 Task: Add a gradient blue background to the video "Movie B.mp4" and Play
Action: Mouse moved to (201, 121)
Screenshot: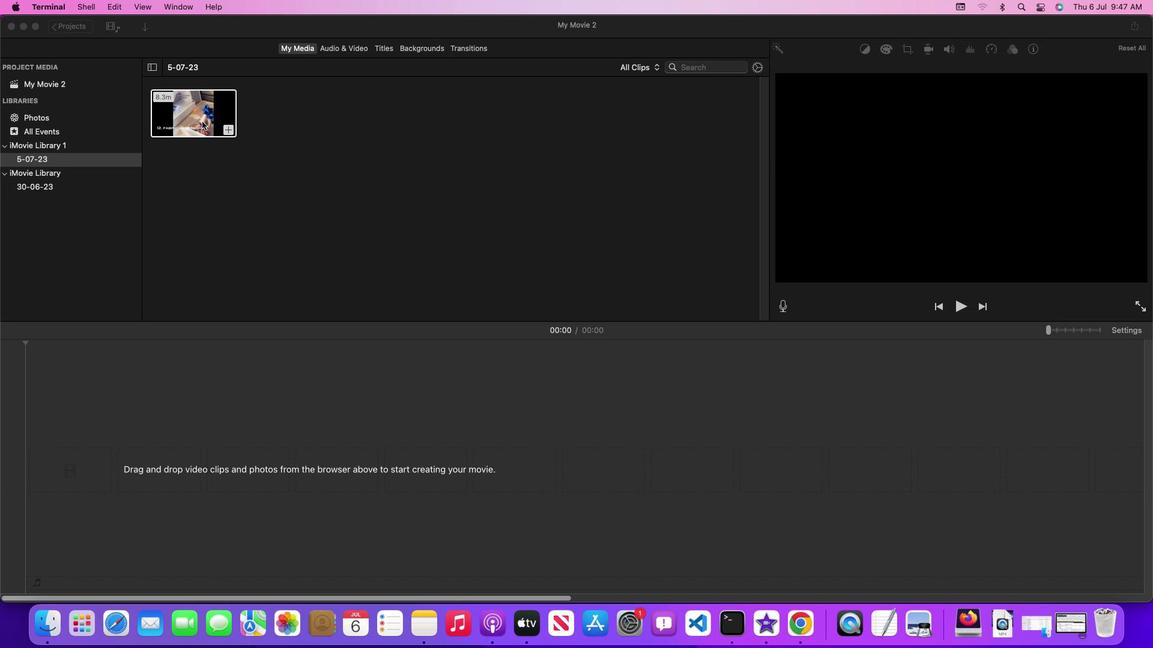 
Action: Mouse pressed left at (201, 121)
Screenshot: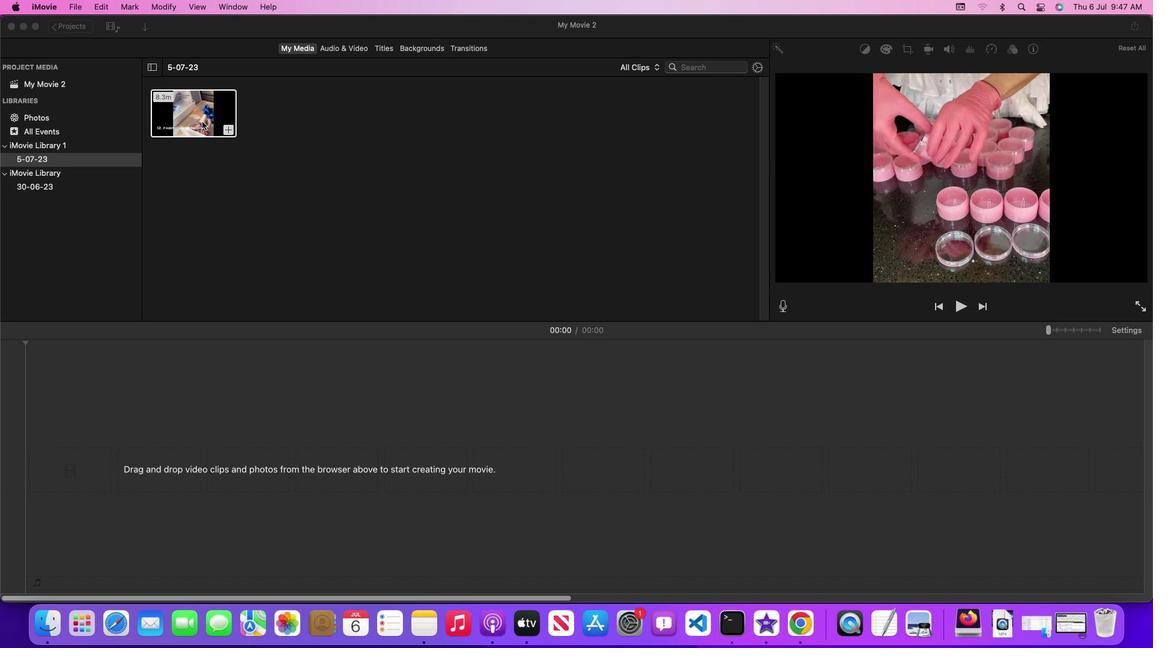 
Action: Mouse moved to (201, 121)
Screenshot: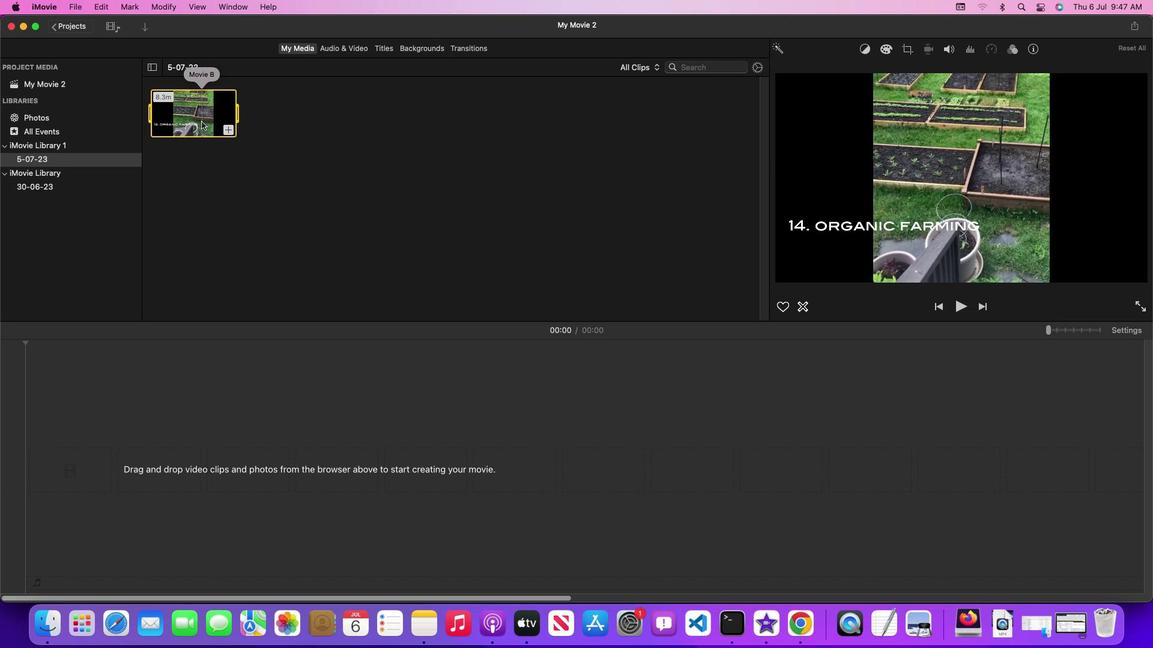 
Action: Mouse pressed left at (201, 121)
Screenshot: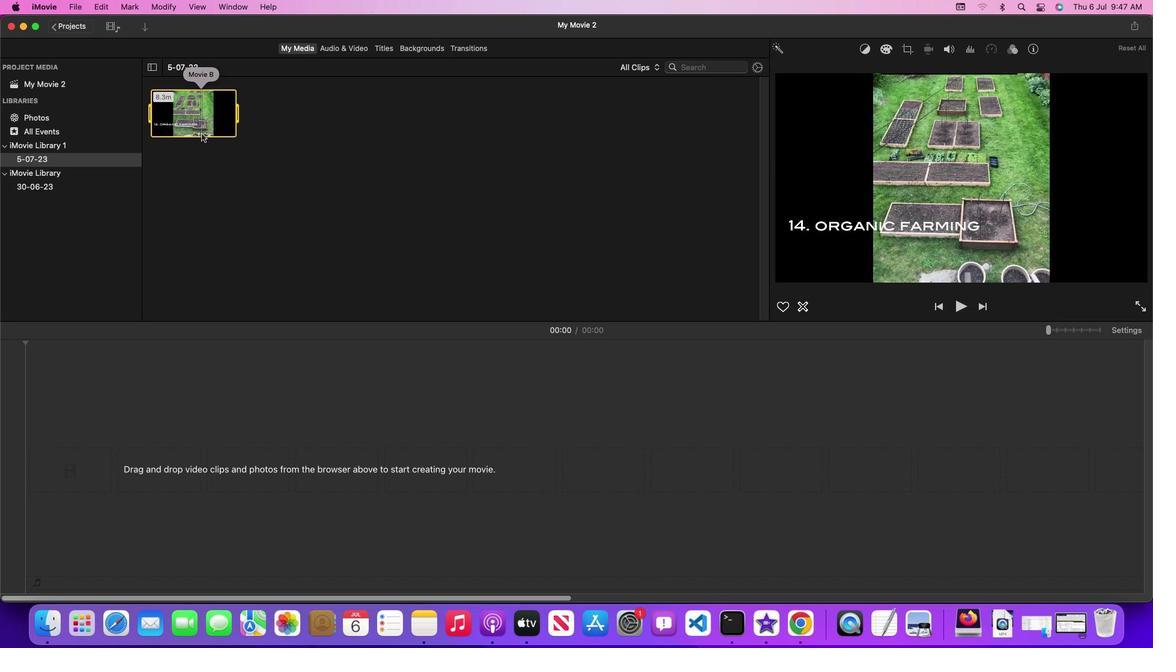 
Action: Mouse moved to (420, 48)
Screenshot: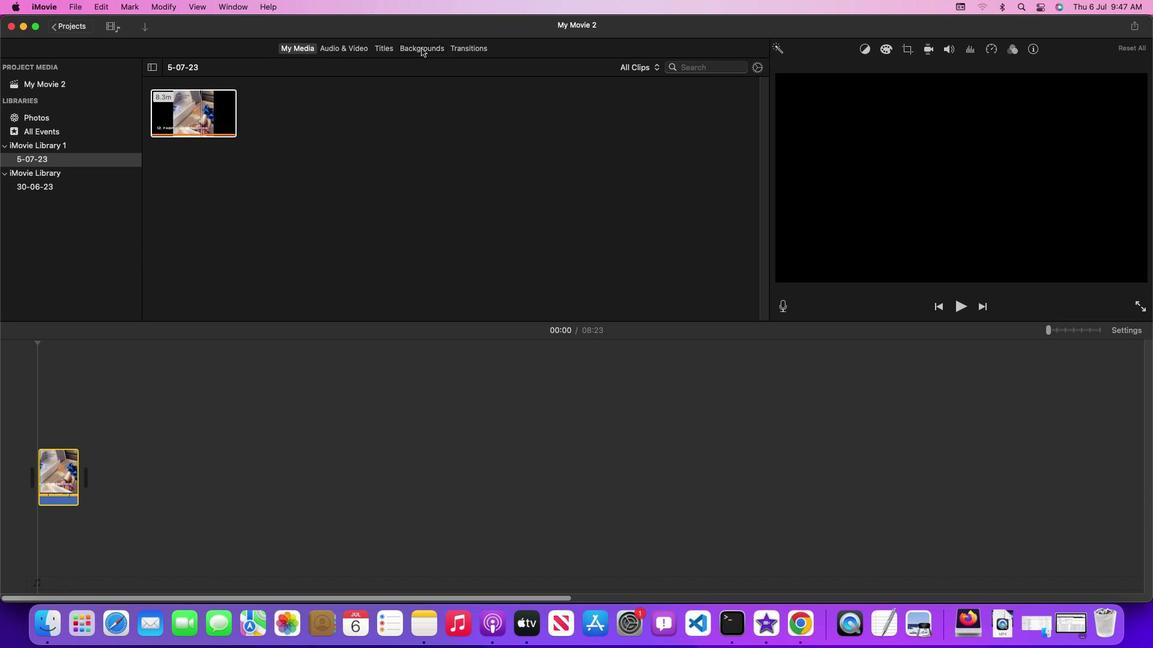 
Action: Mouse pressed left at (420, 48)
Screenshot: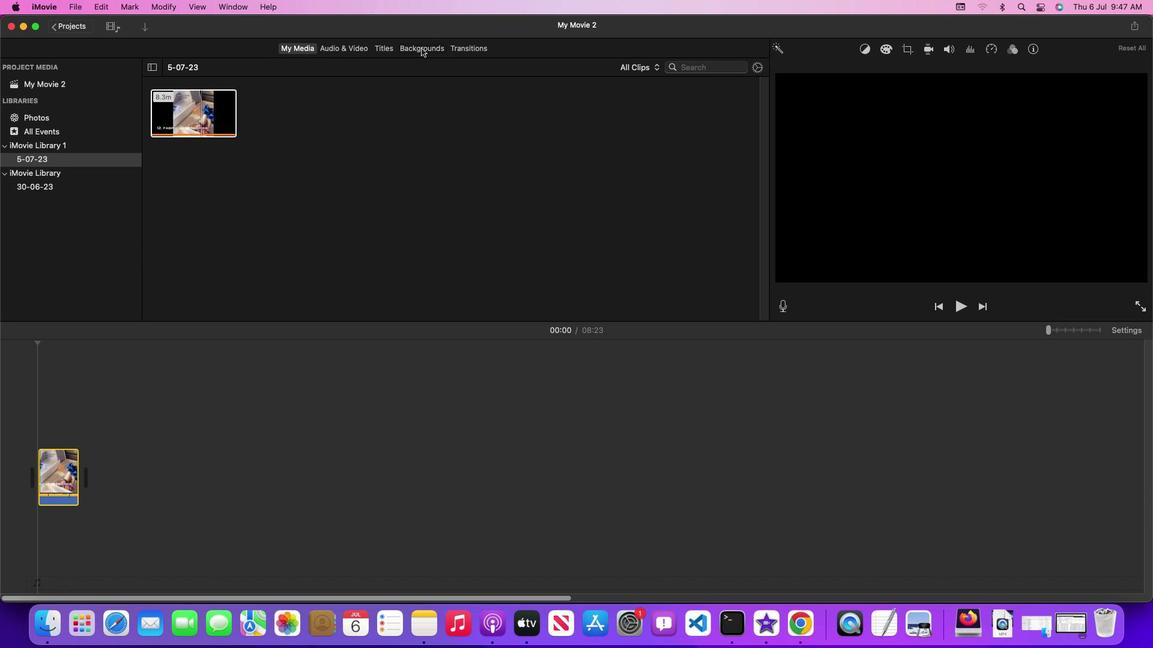
Action: Mouse moved to (36, 217)
Screenshot: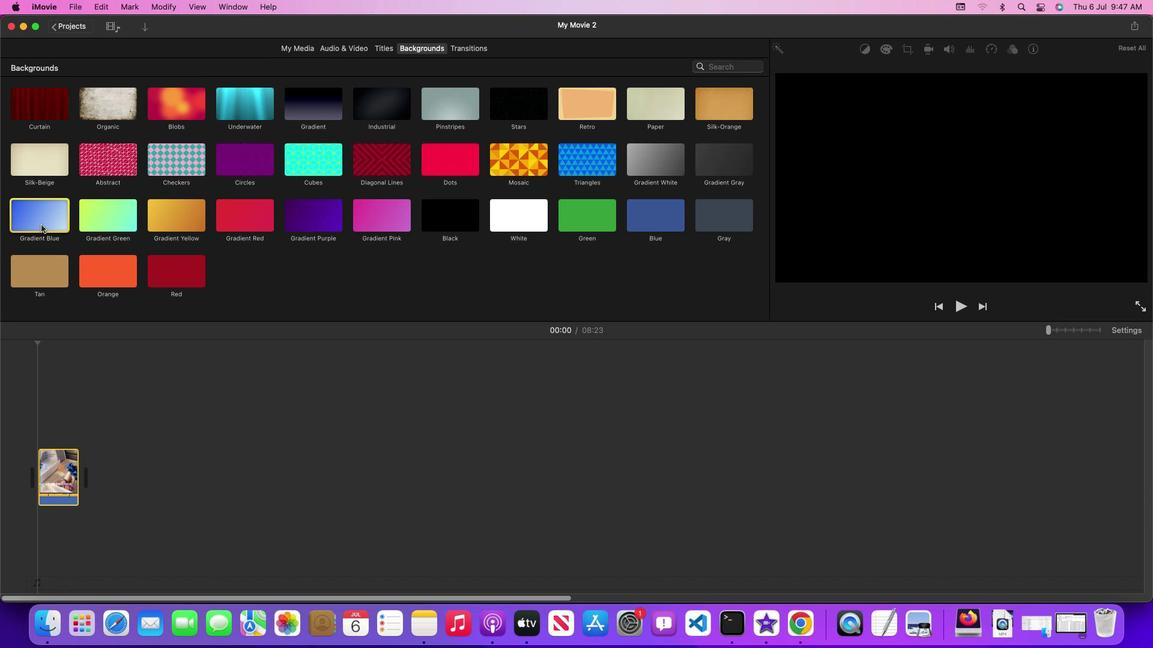 
Action: Mouse pressed left at (36, 217)
Screenshot: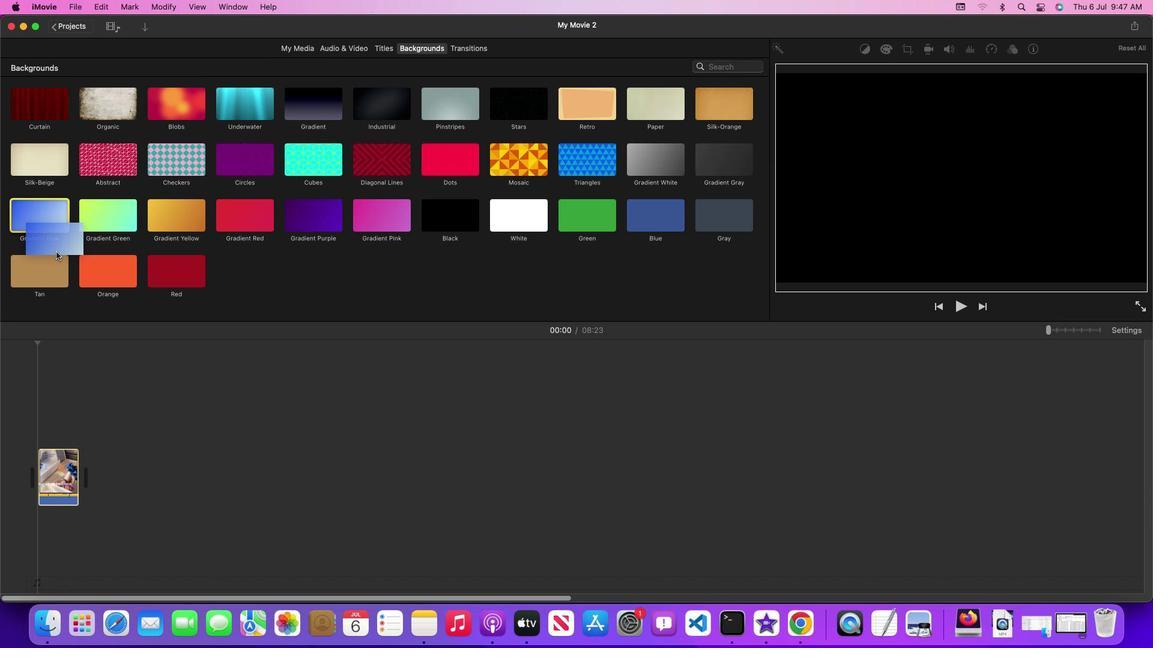 
Action: Mouse moved to (131, 473)
Screenshot: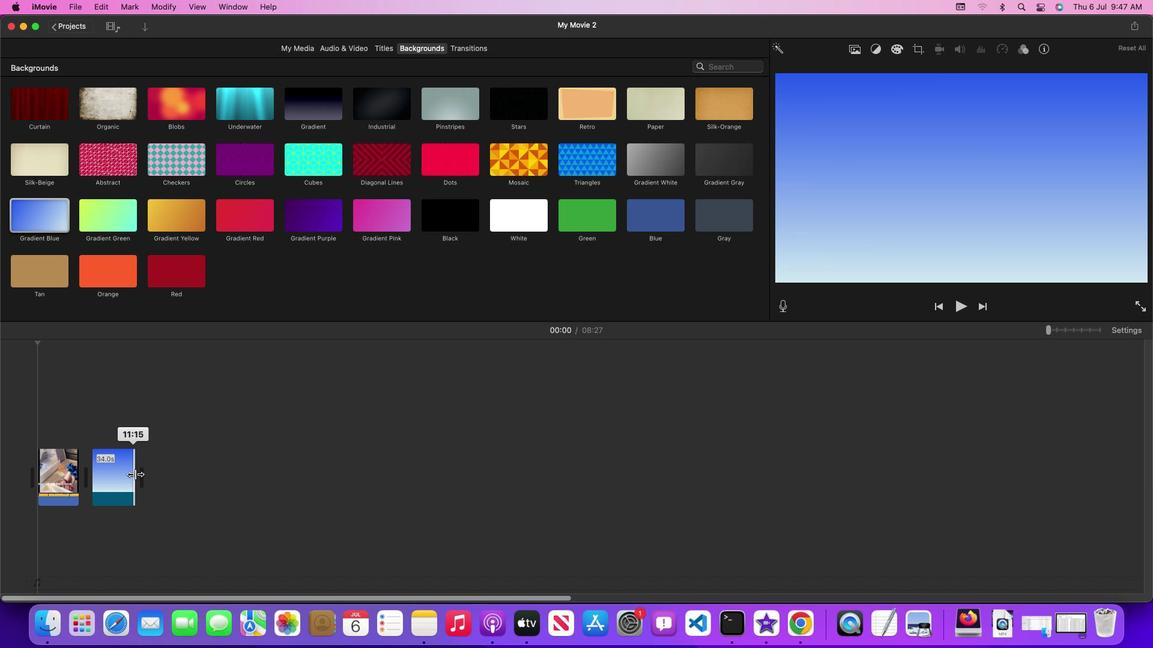 
Action: Mouse pressed left at (131, 473)
Screenshot: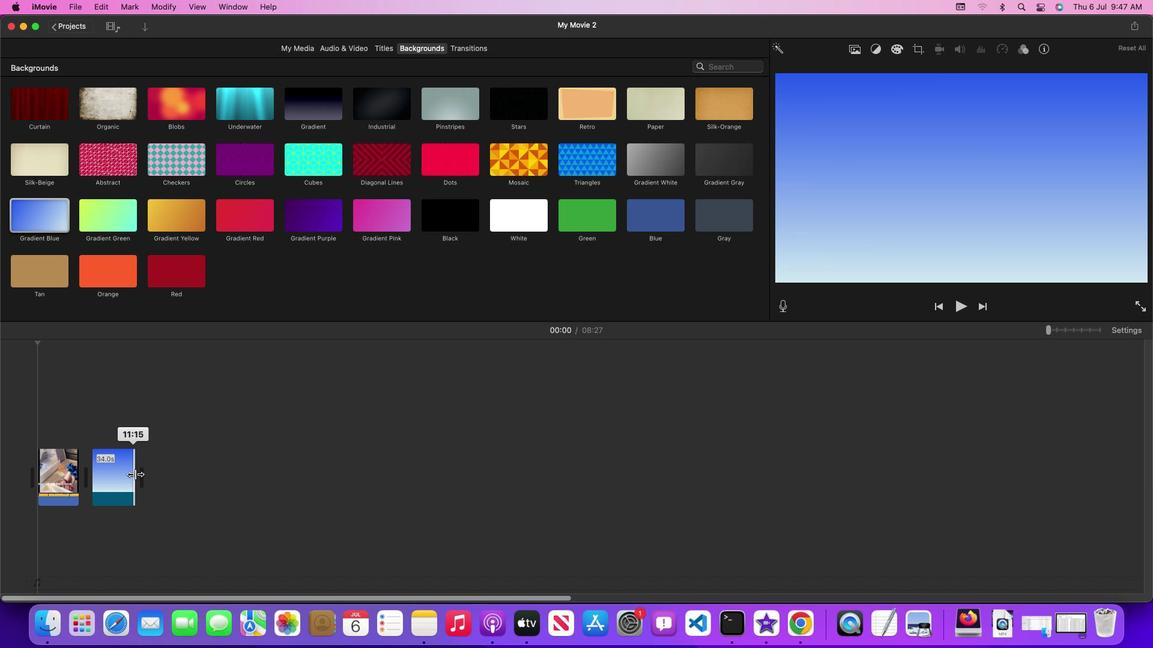 
Action: Mouse moved to (117, 473)
Screenshot: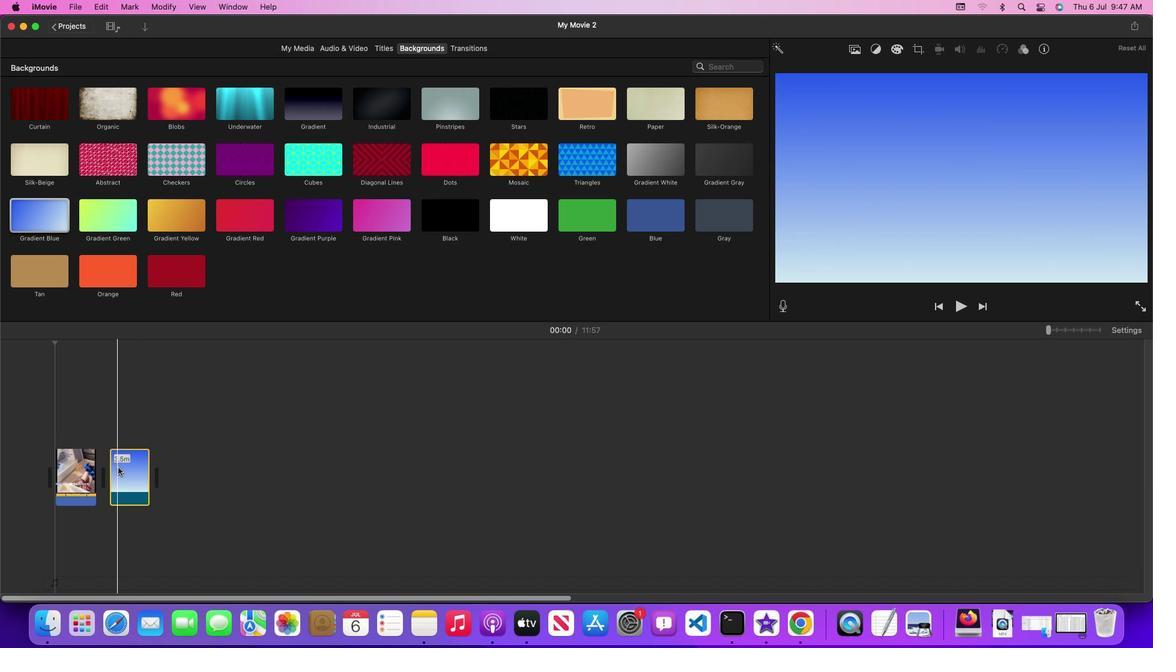 
Action: Mouse pressed left at (117, 473)
Screenshot: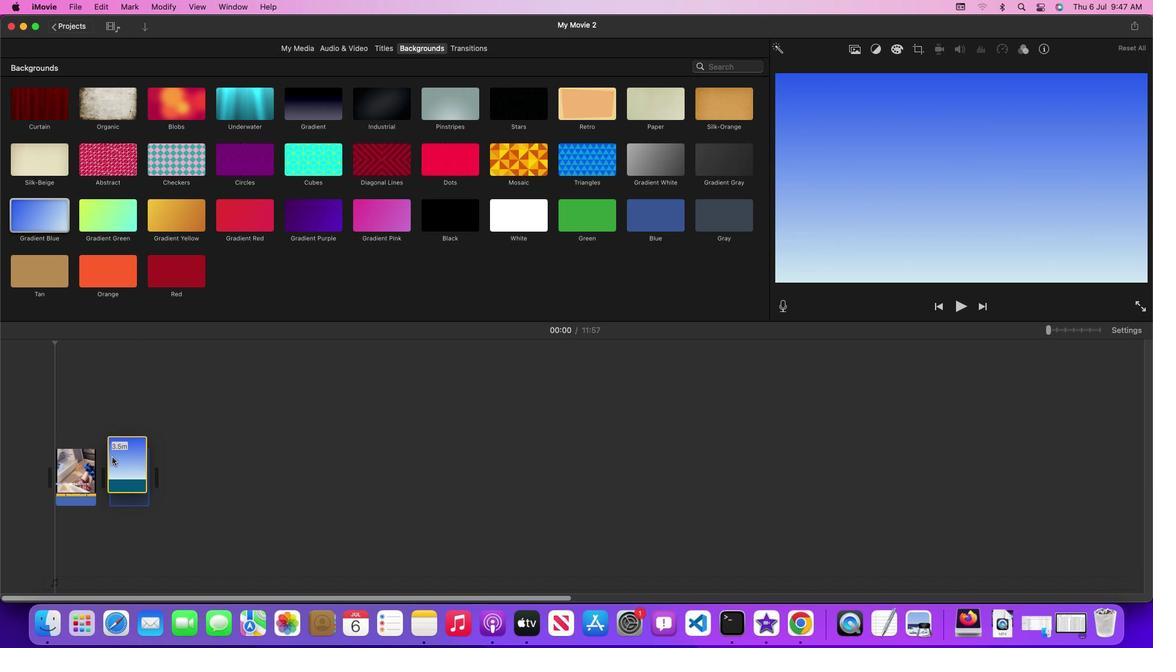 
Action: Mouse moved to (81, 424)
Screenshot: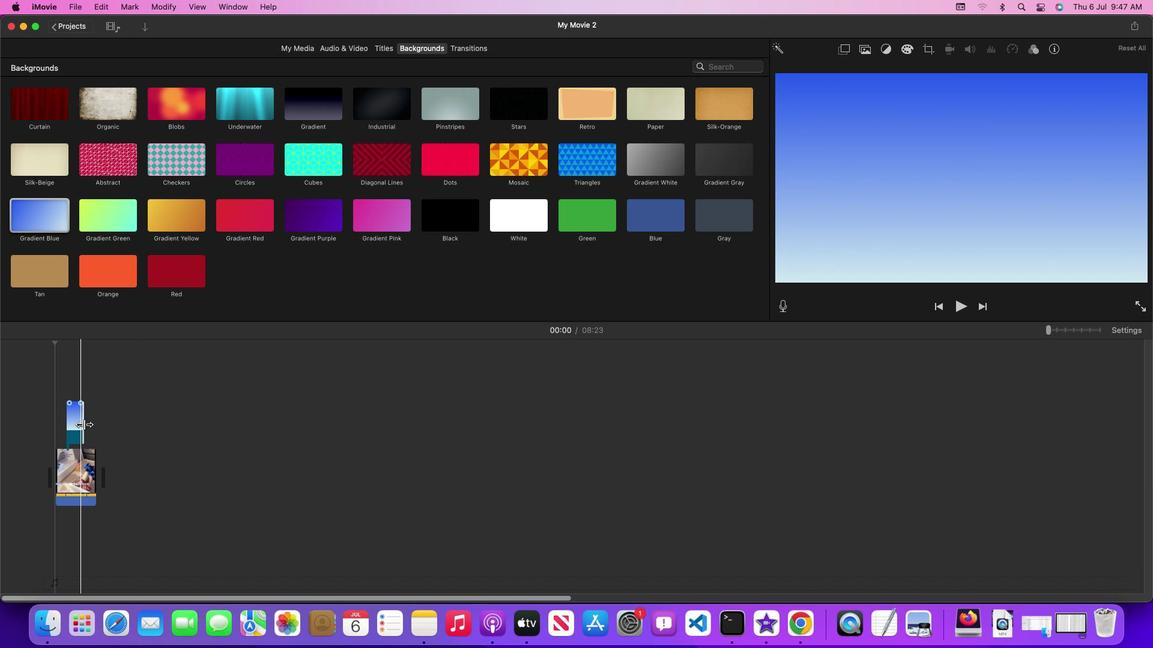 
Action: Mouse pressed left at (81, 424)
Screenshot: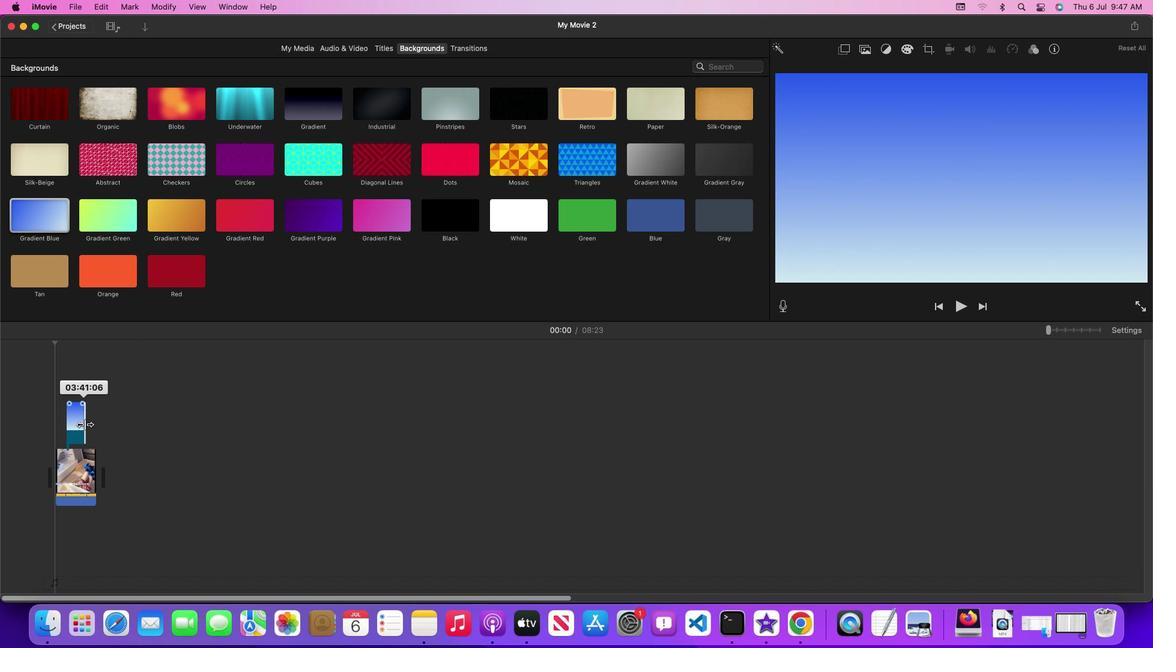 
Action: Mouse moved to (67, 420)
Screenshot: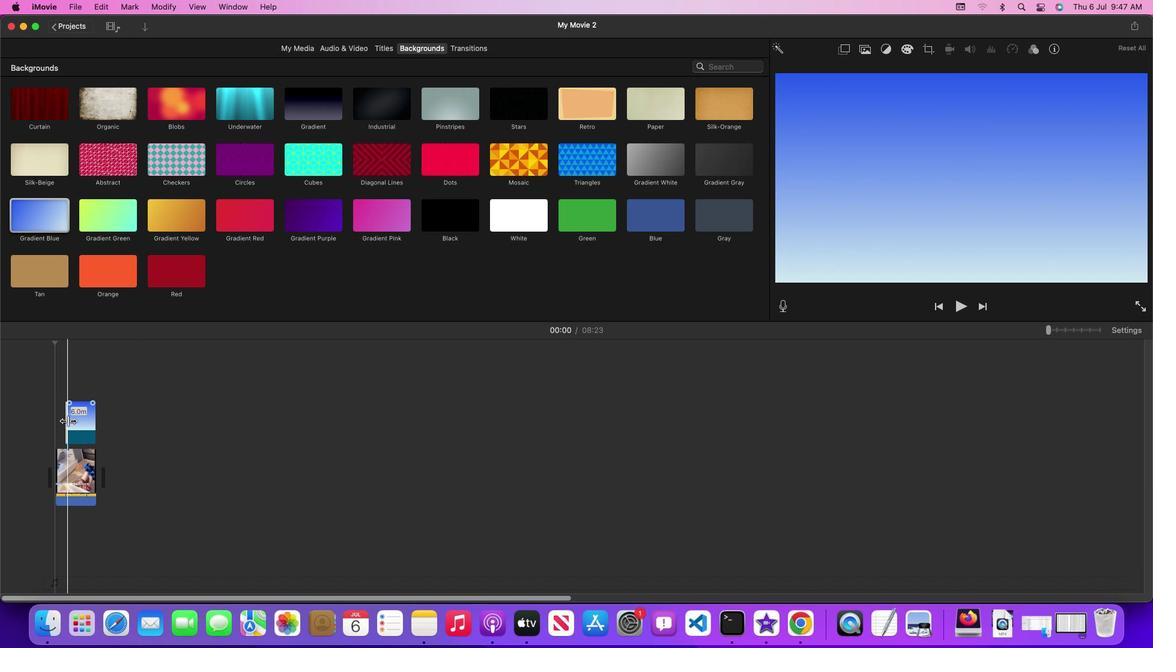 
Action: Mouse pressed left at (67, 420)
Screenshot: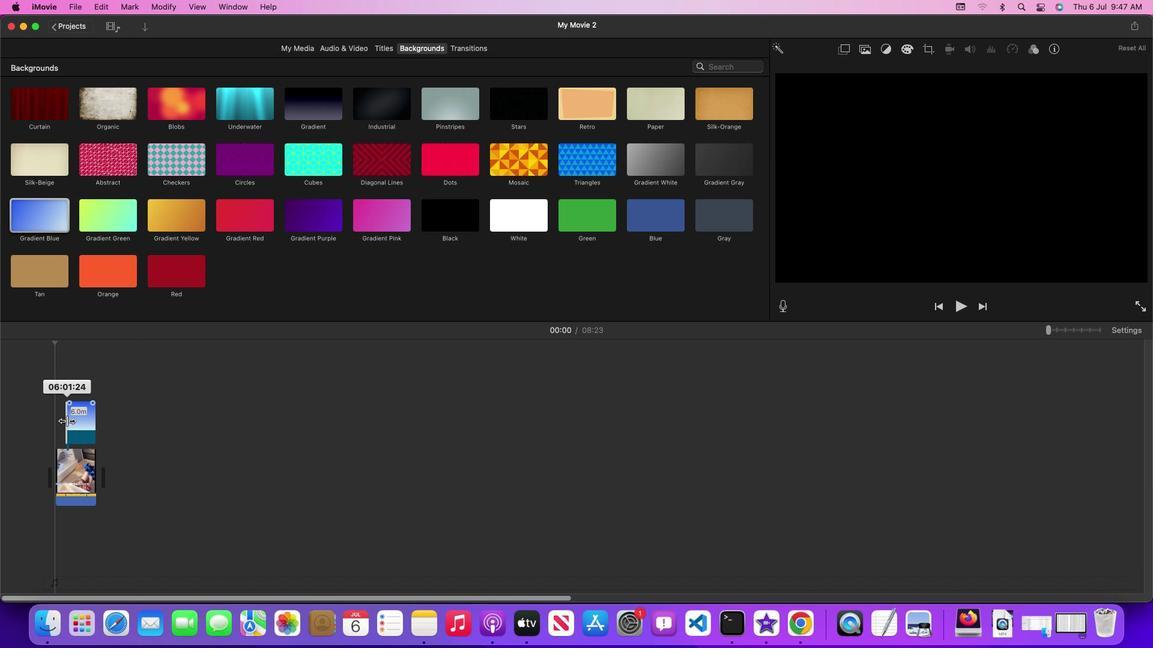 
Action: Mouse moved to (82, 463)
Screenshot: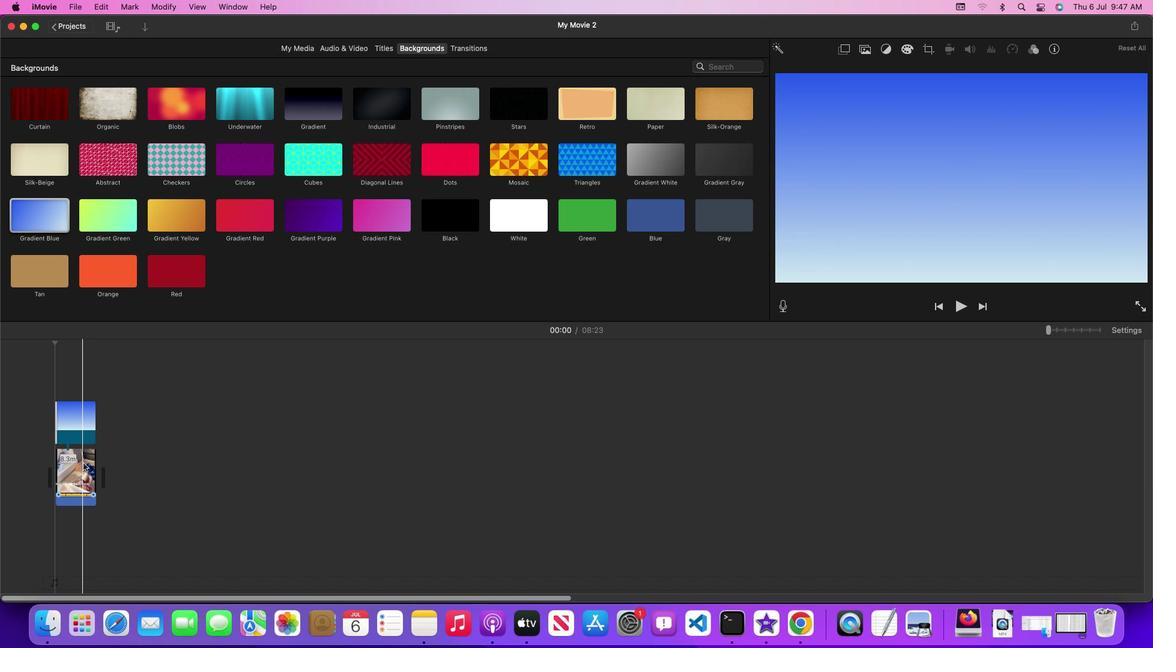 
Action: Mouse pressed left at (82, 463)
Screenshot: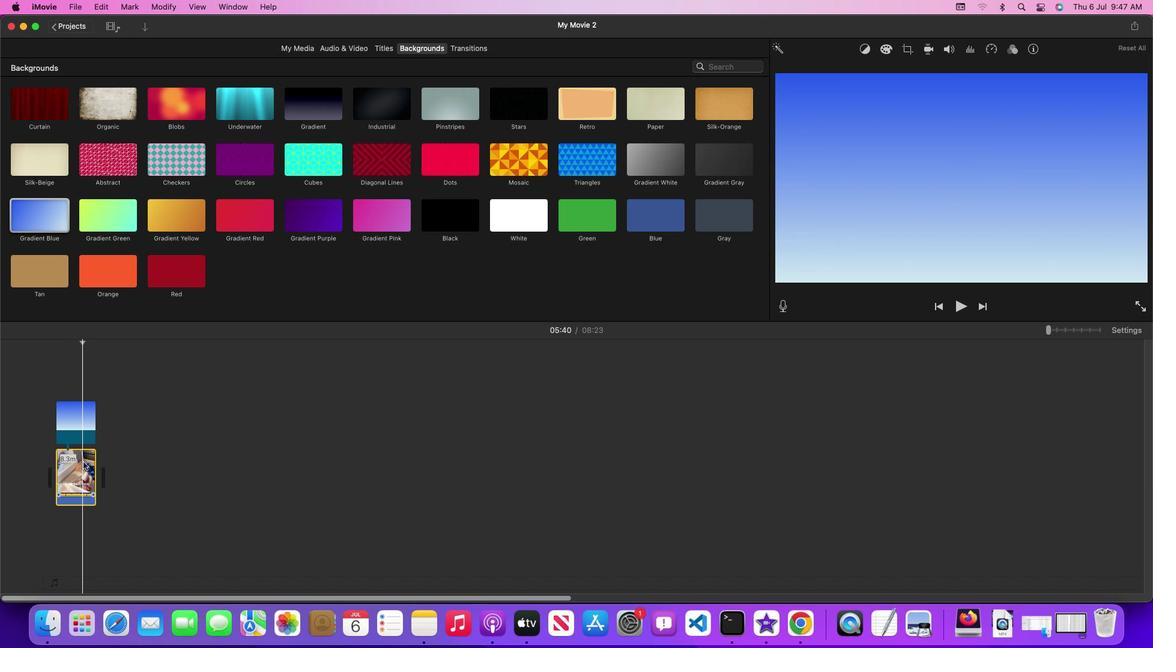 
Action: Mouse moved to (85, 425)
Screenshot: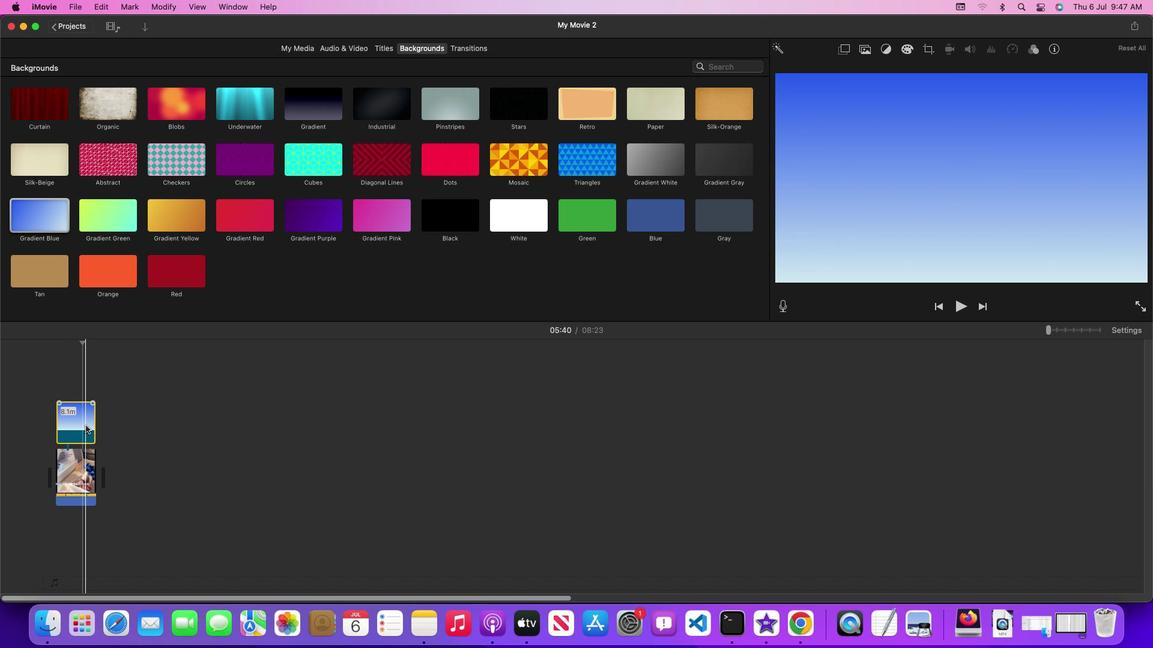 
Action: Mouse pressed left at (85, 425)
Screenshot: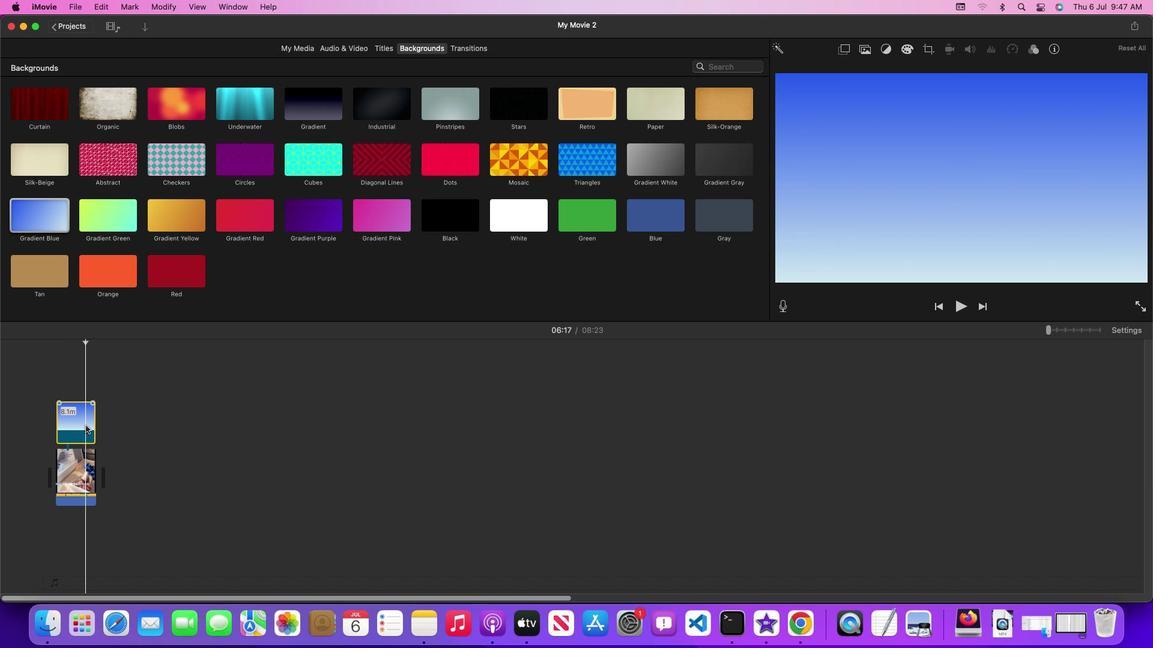 
Action: Mouse moved to (843, 49)
Screenshot: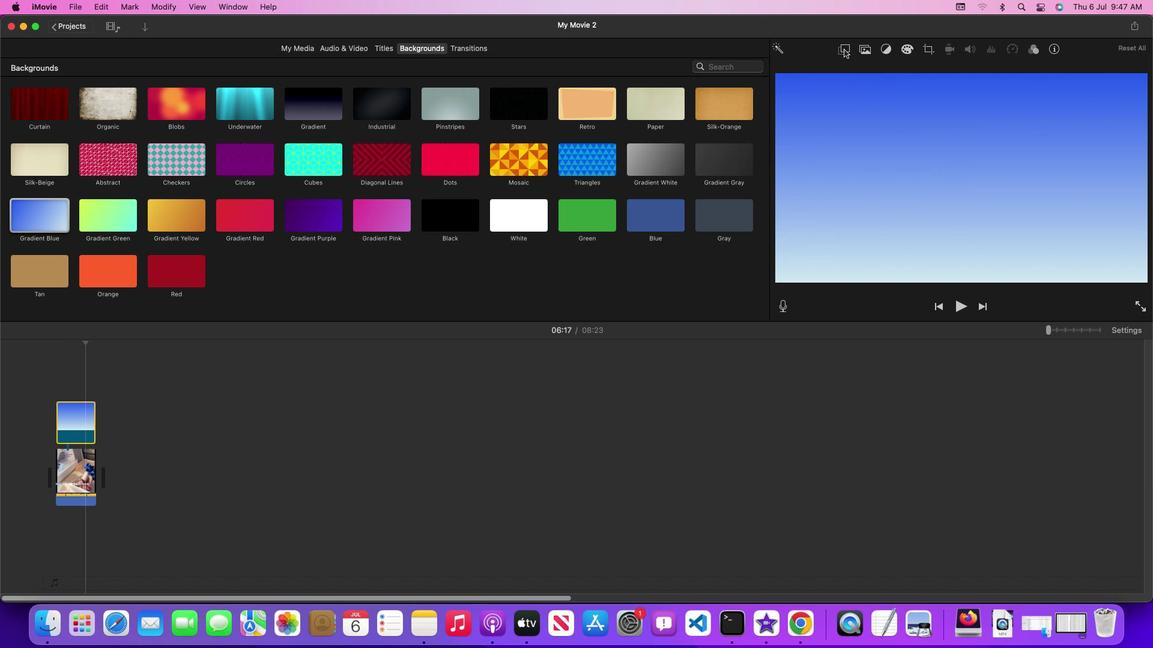 
Action: Mouse pressed left at (843, 49)
Screenshot: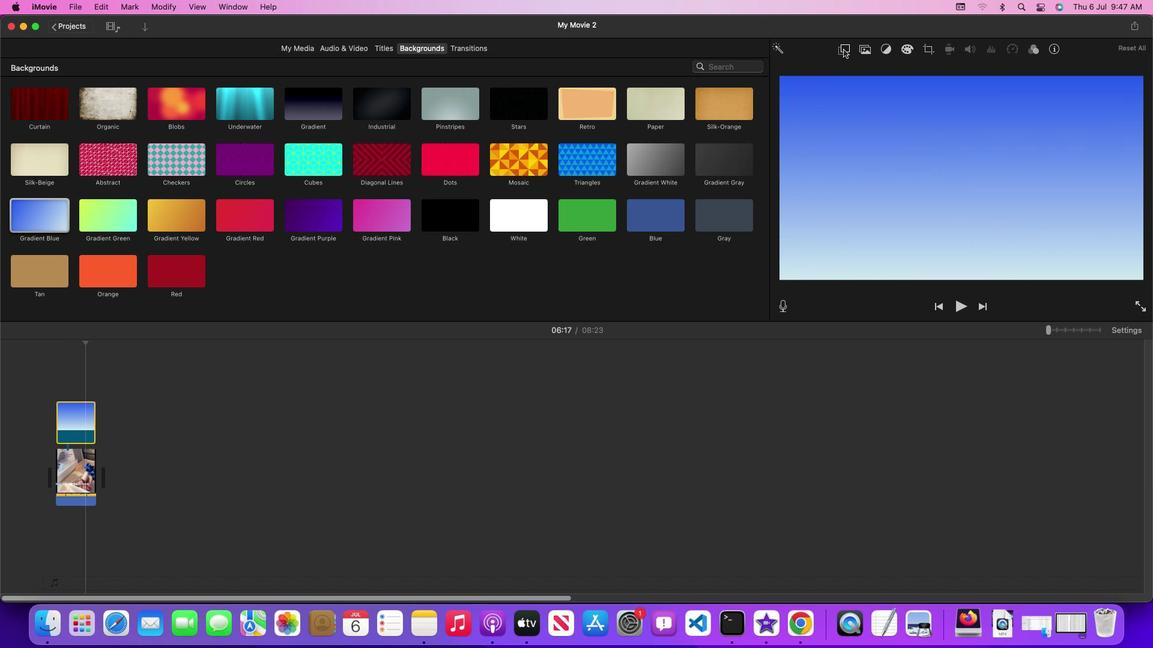 
Action: Mouse moved to (816, 71)
Screenshot: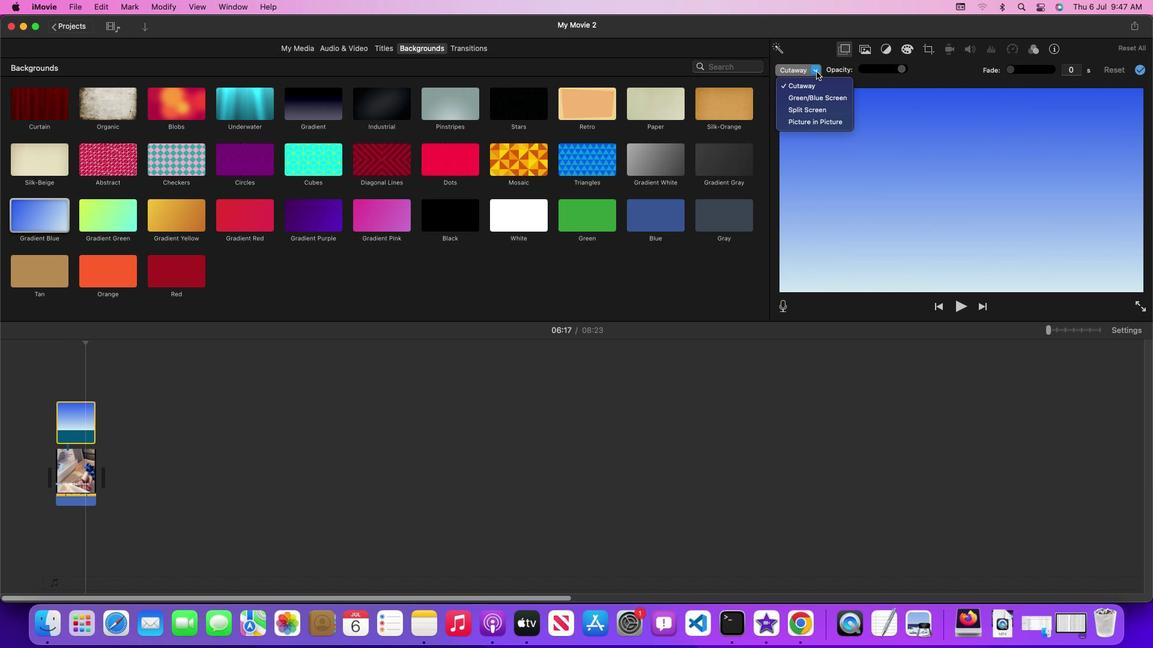 
Action: Mouse pressed left at (816, 71)
Screenshot: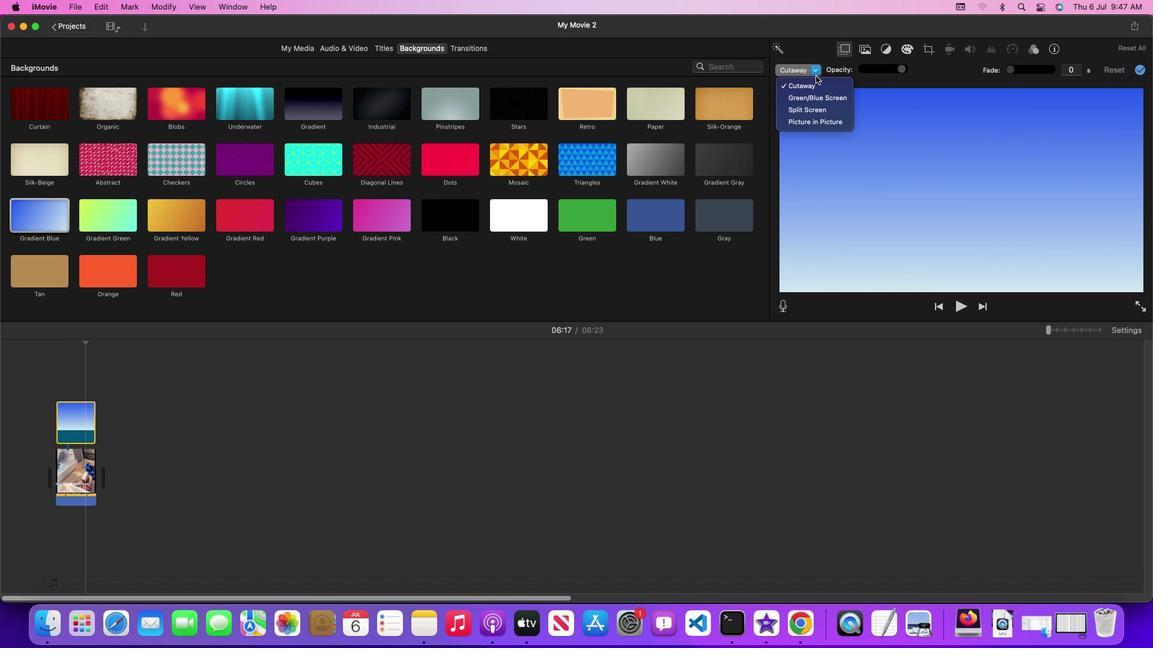 
Action: Mouse moved to (819, 119)
Screenshot: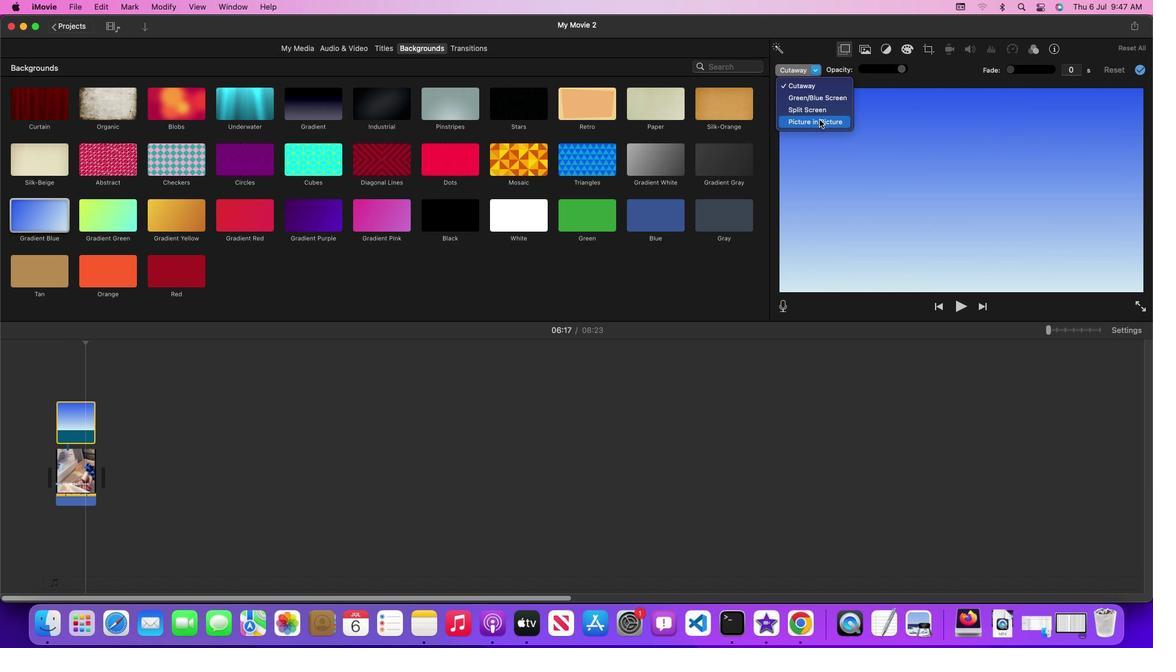 
Action: Mouse pressed left at (819, 119)
Screenshot: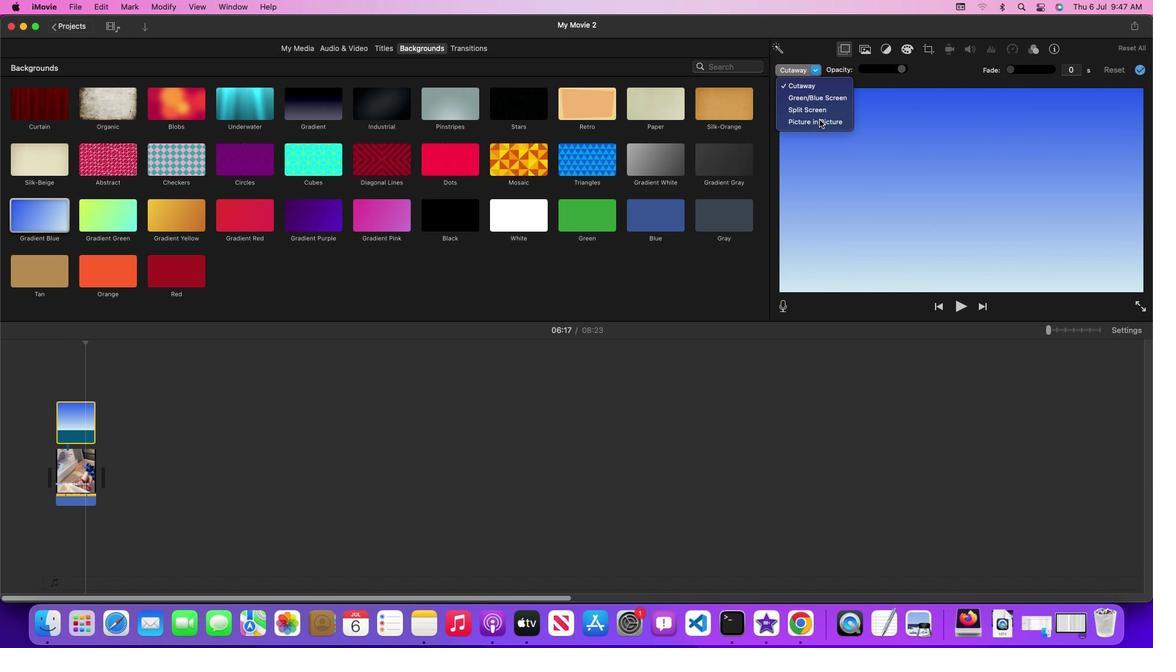 
Action: Mouse moved to (1032, 135)
Screenshot: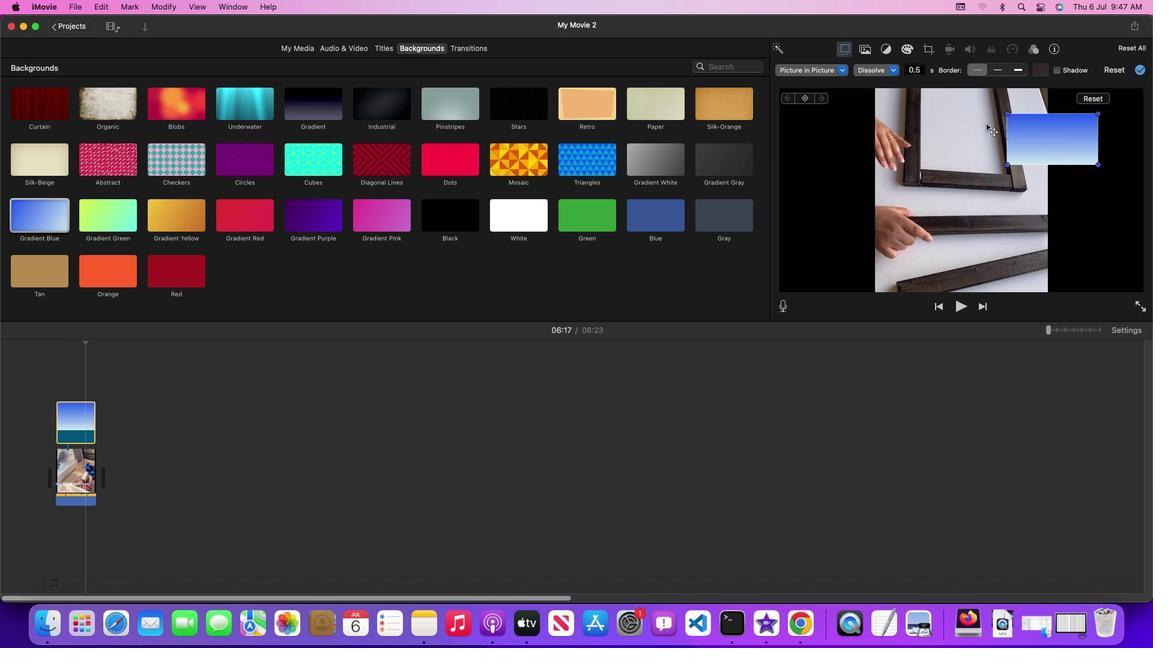 
Action: Mouse pressed left at (1032, 135)
Screenshot: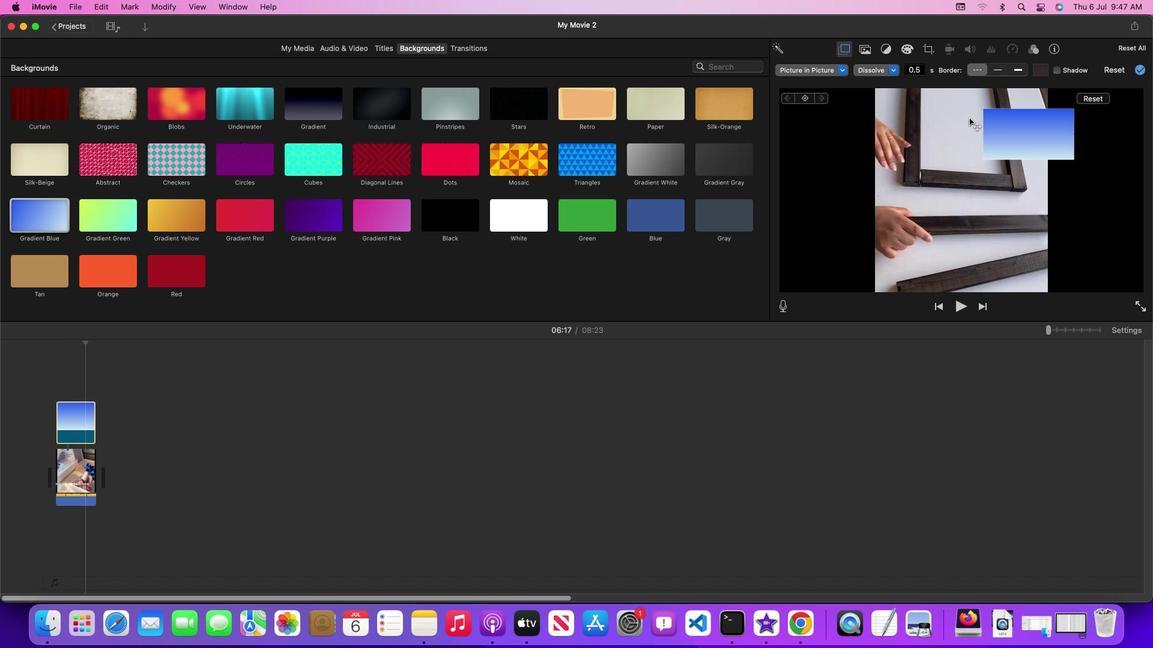 
Action: Mouse moved to (873, 139)
Screenshot: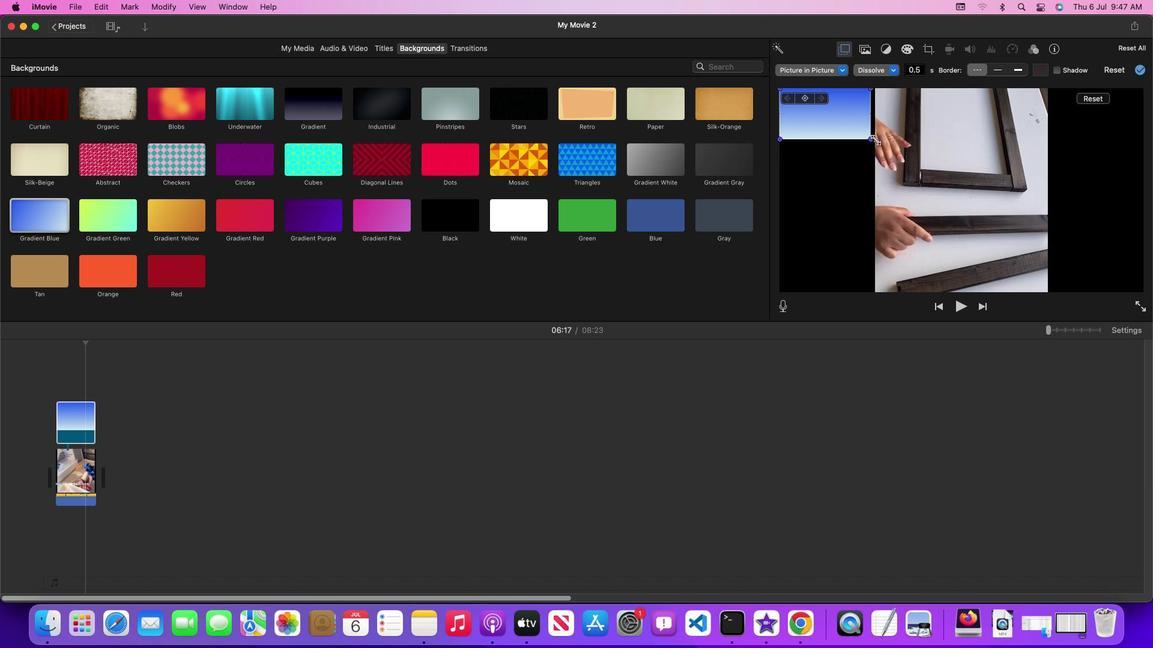 
Action: Mouse pressed left at (873, 139)
Screenshot: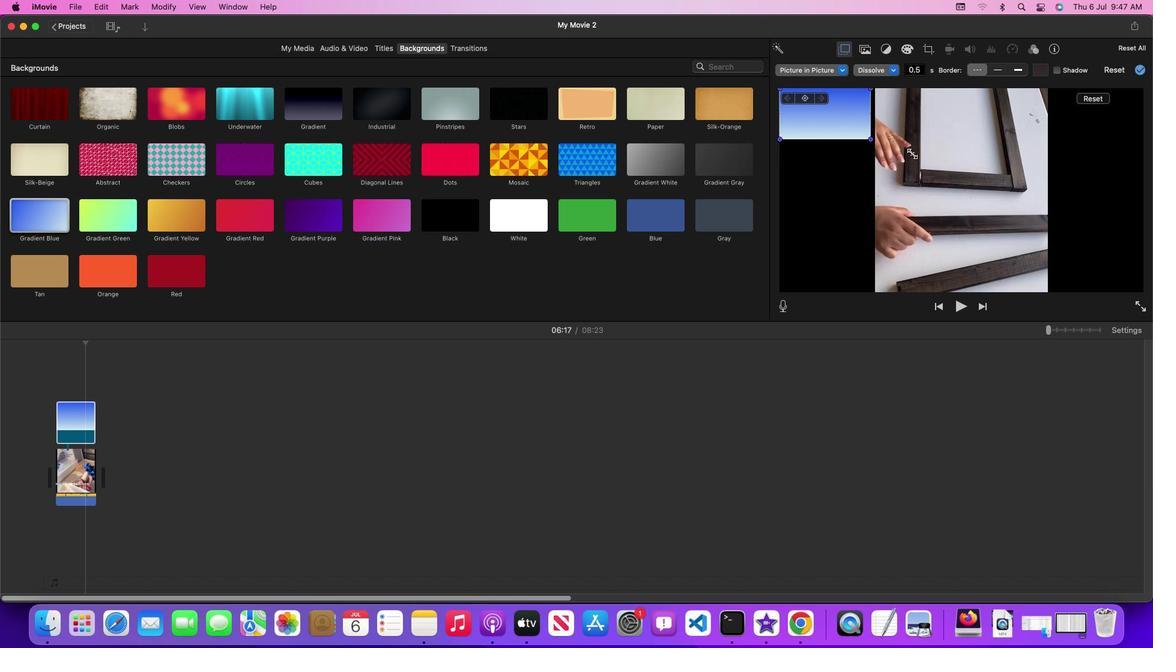 
Action: Mouse moved to (844, 70)
Screenshot: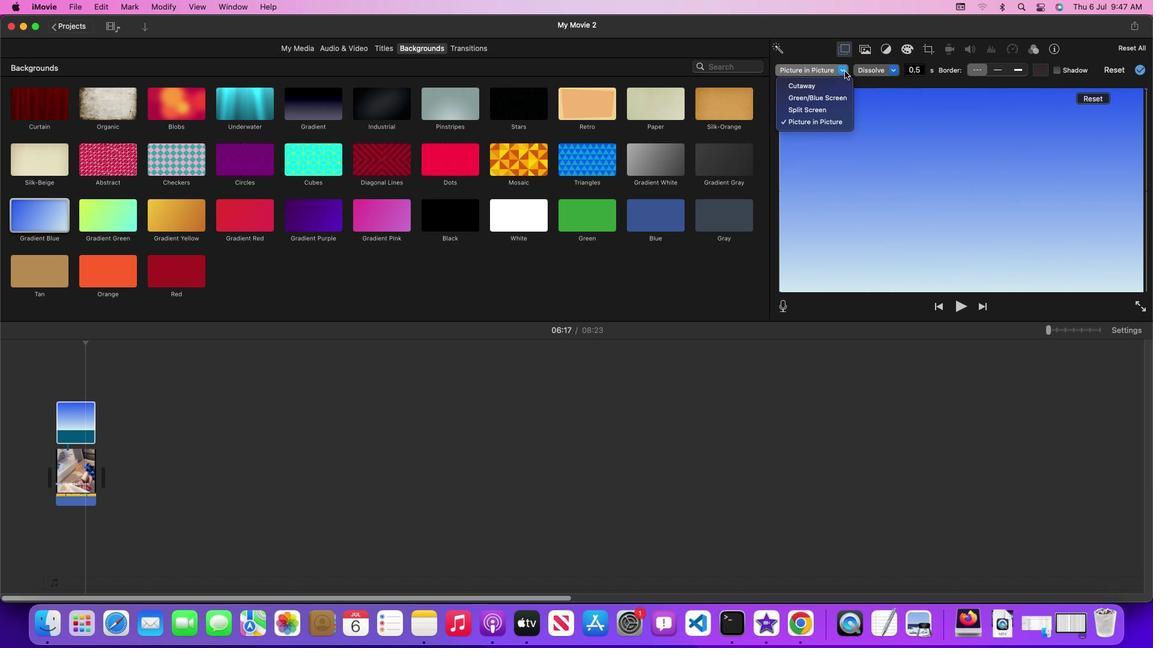 
Action: Mouse pressed left at (844, 70)
Screenshot: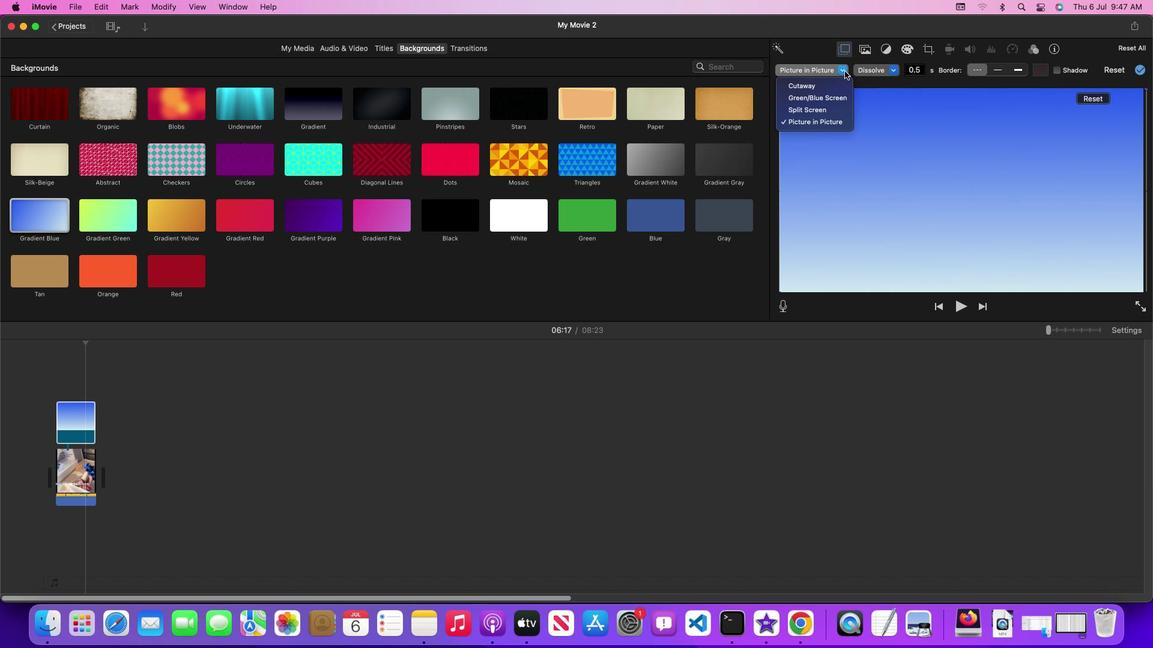 
Action: Mouse moved to (837, 84)
Screenshot: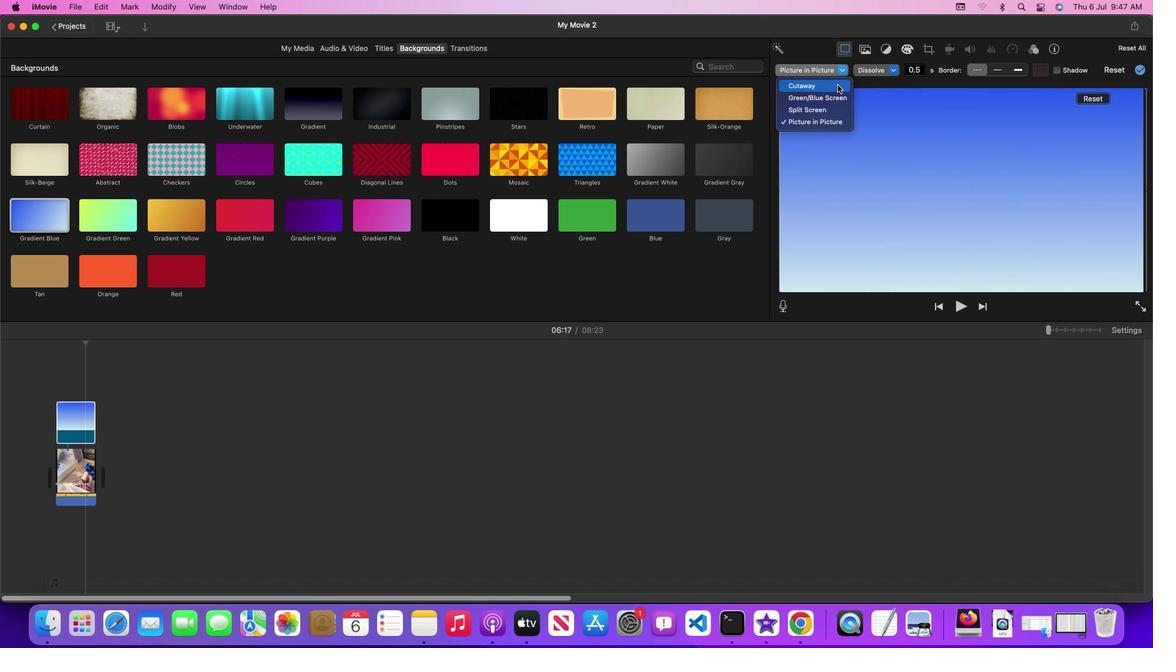 
Action: Mouse pressed left at (837, 84)
Screenshot: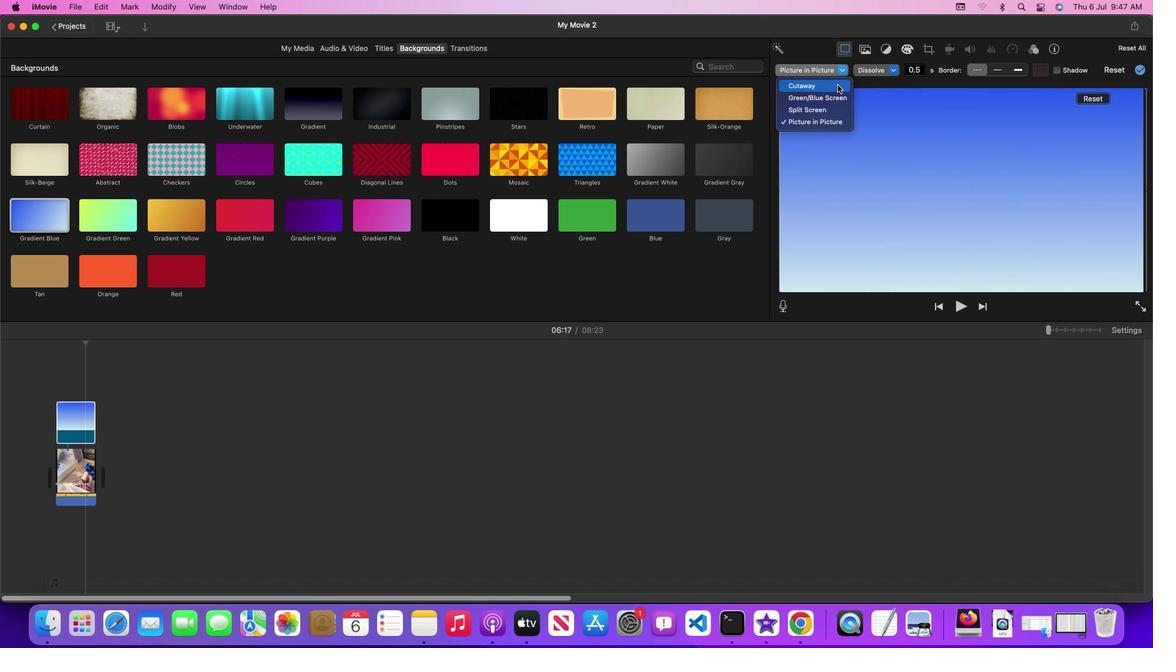 
Action: Mouse moved to (903, 67)
Screenshot: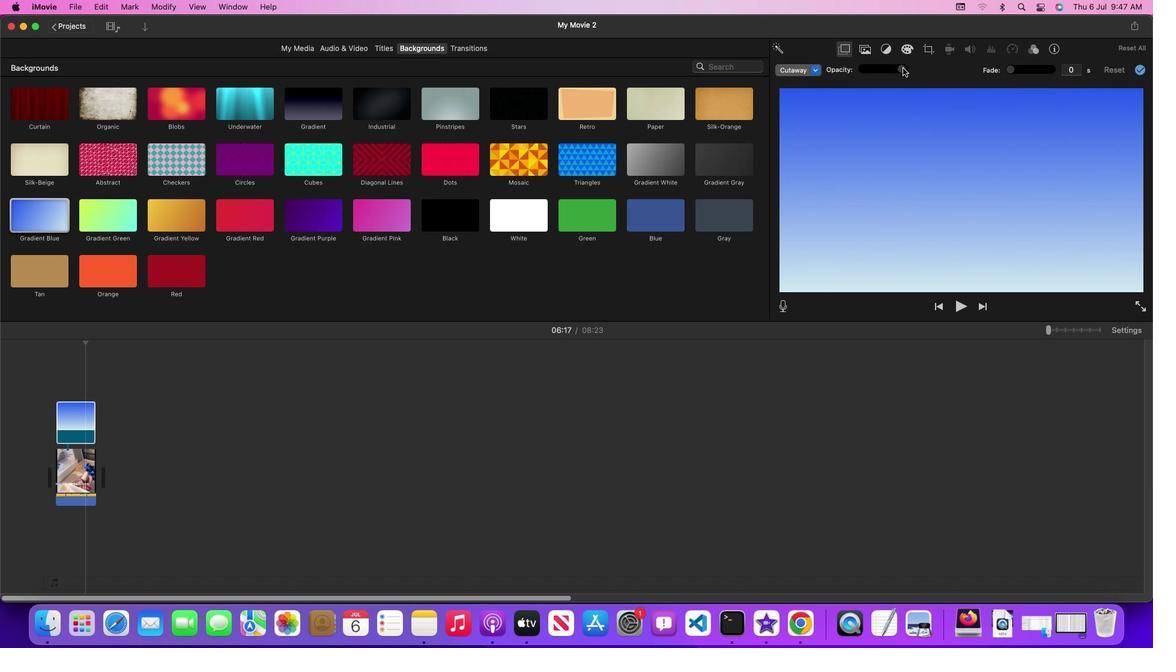 
Action: Mouse pressed left at (903, 67)
Screenshot: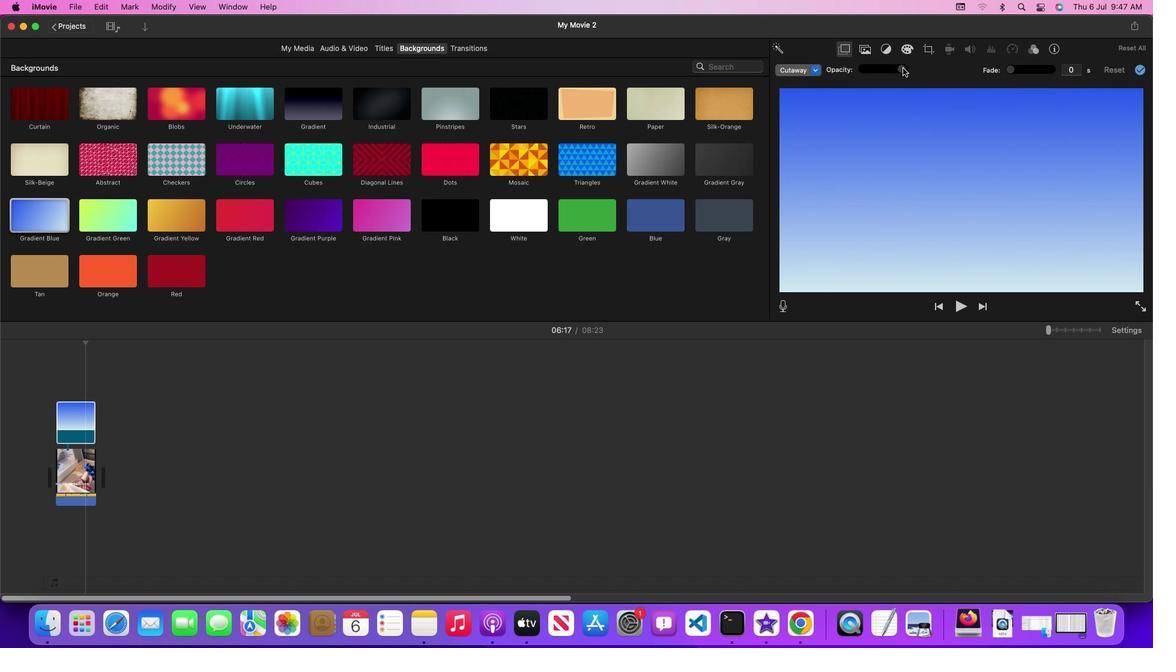 
Action: Mouse moved to (879, 70)
Screenshot: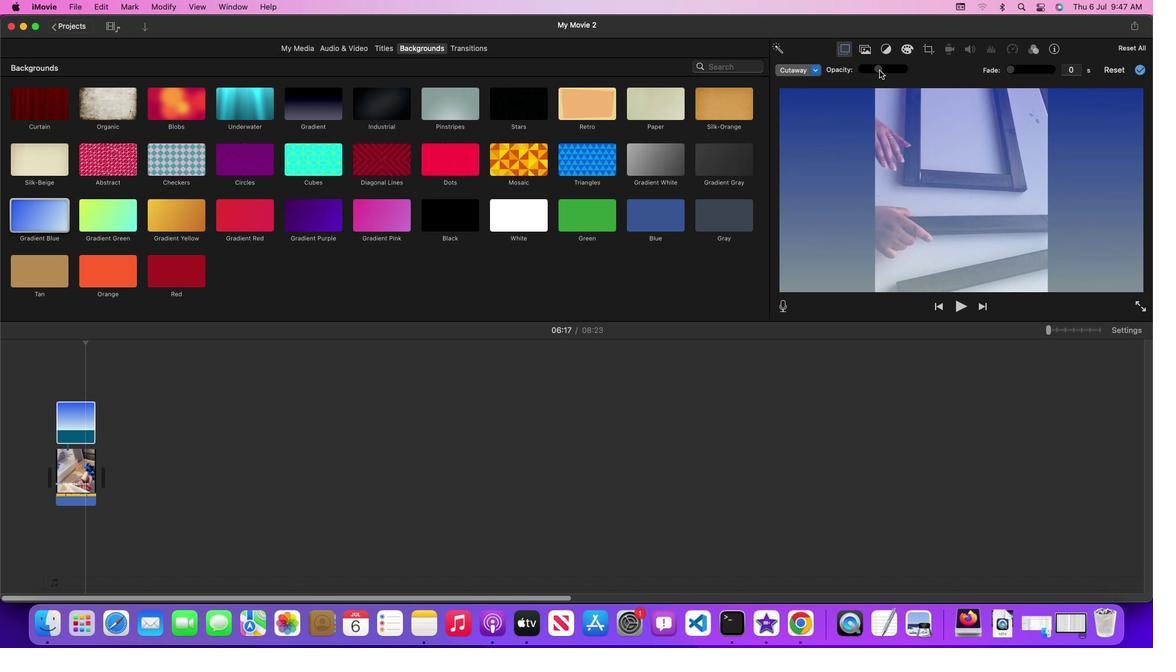 
Action: Key pressed Key.space
Screenshot: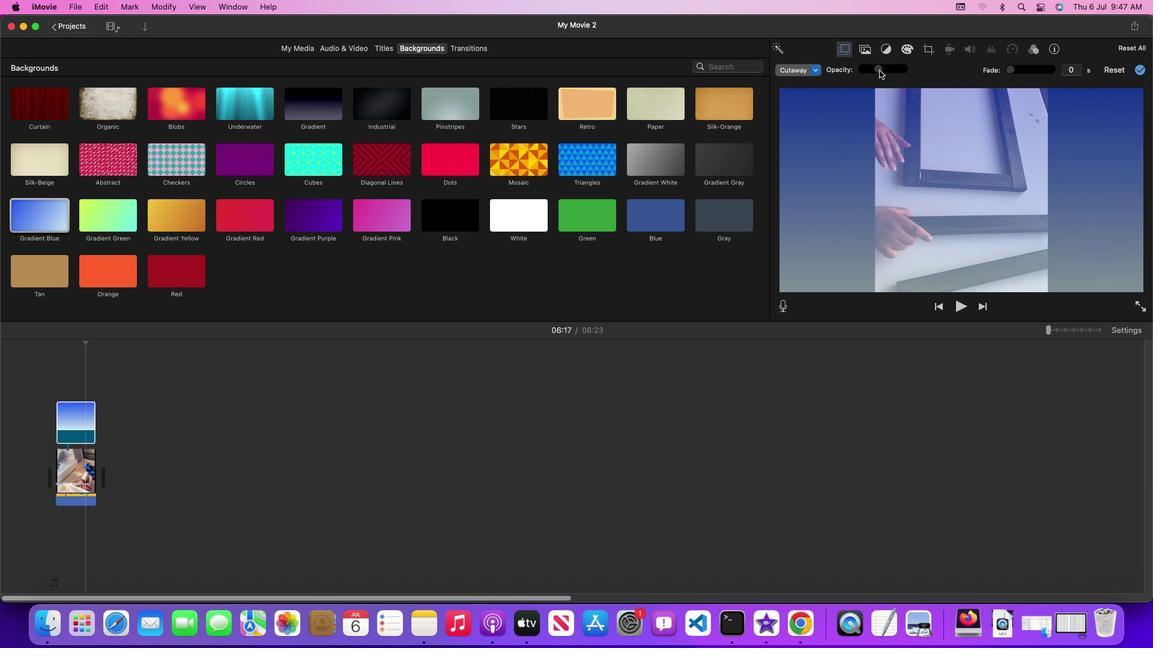 
Action: Mouse moved to (912, 145)
Screenshot: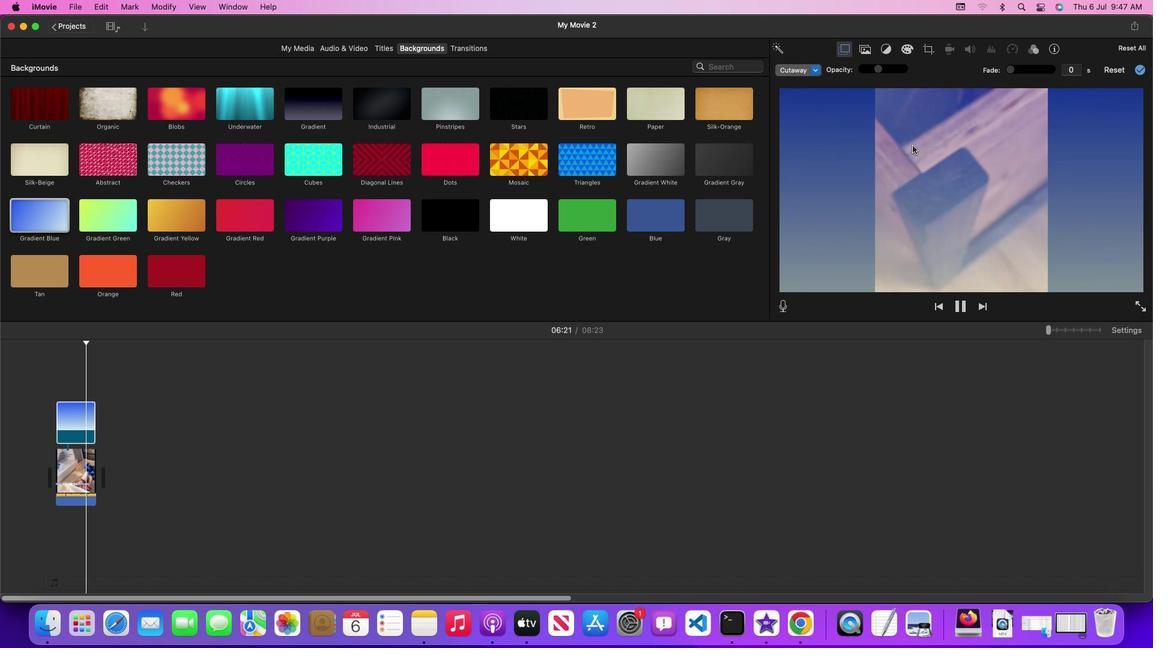 
